 Task: Add another dropdown answer.
Action: Mouse moved to (970, 287)
Screenshot: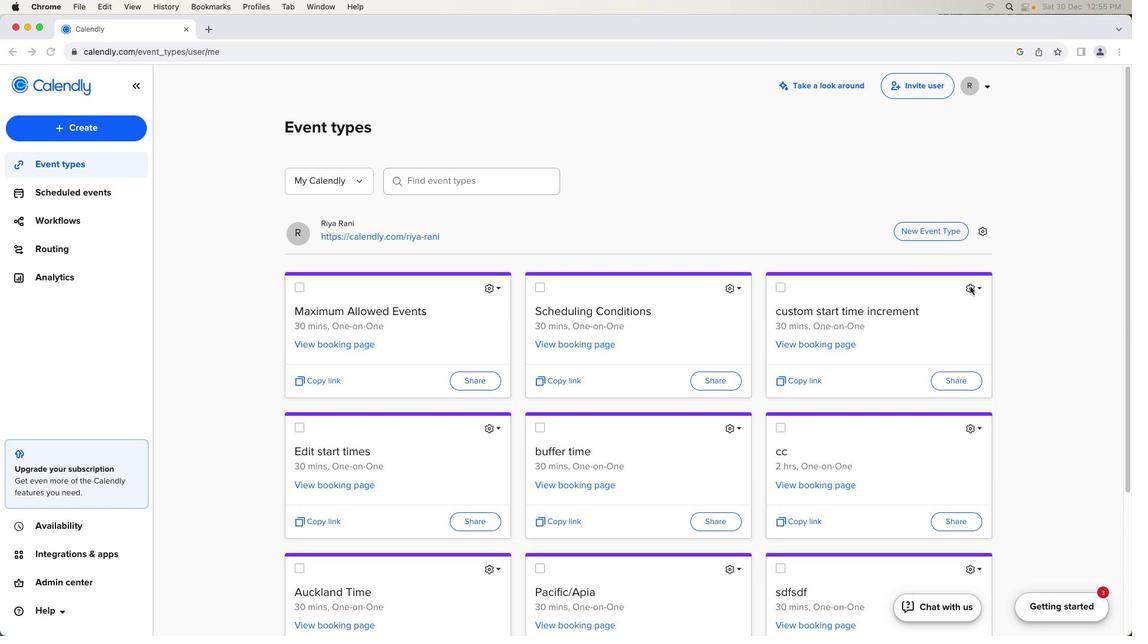 
Action: Mouse pressed left at (970, 287)
Screenshot: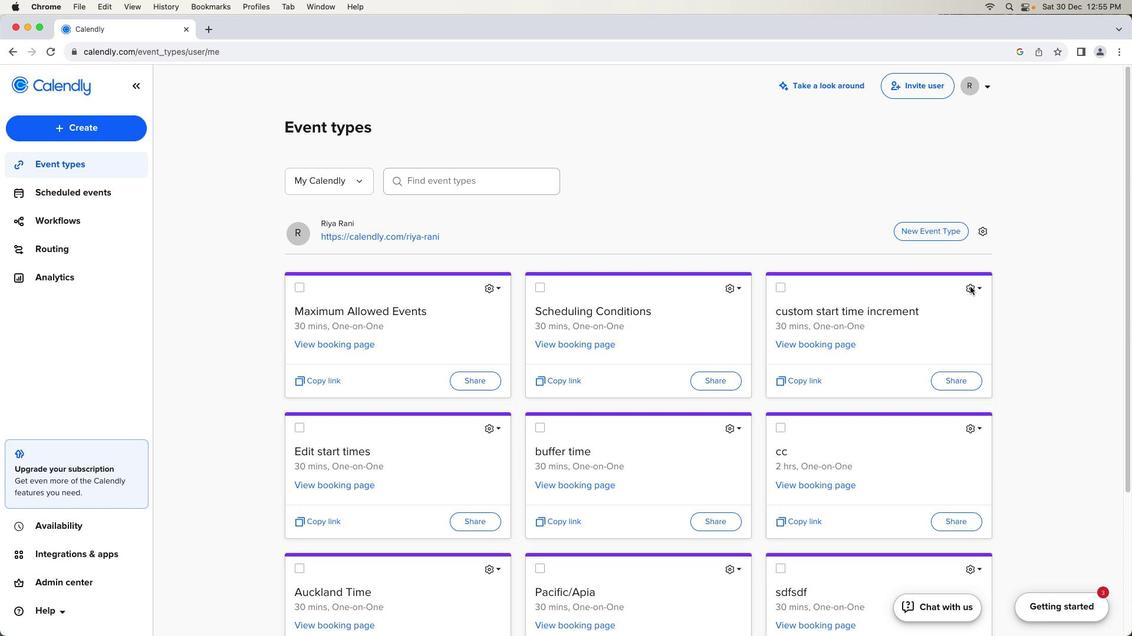 
Action: Mouse pressed left at (970, 287)
Screenshot: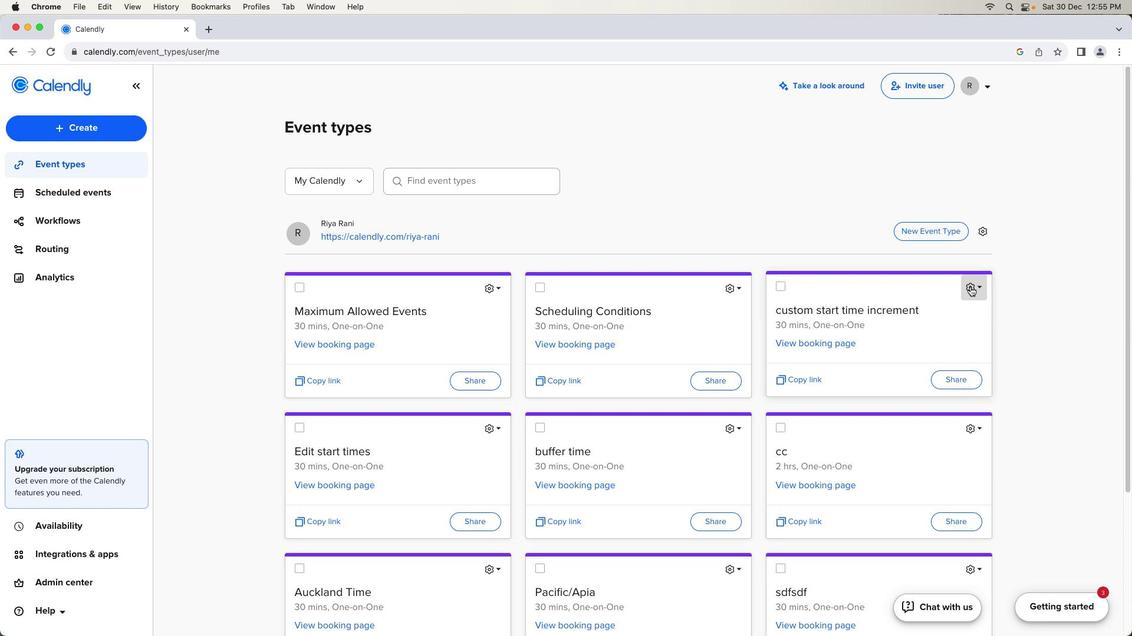 
Action: Mouse moved to (901, 326)
Screenshot: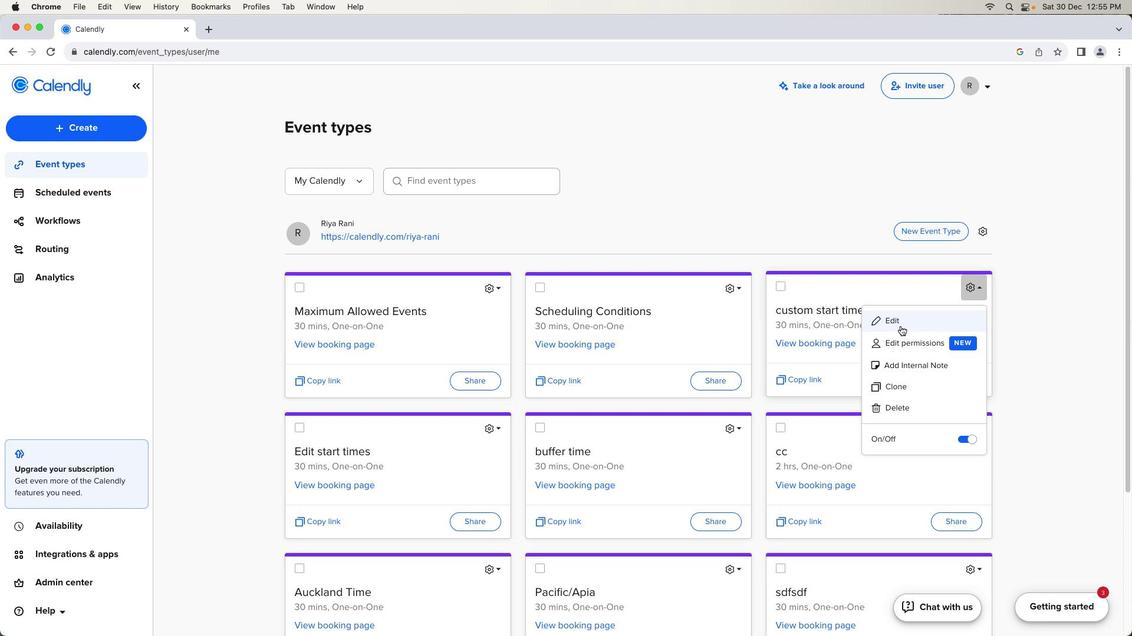 
Action: Mouse pressed left at (901, 326)
Screenshot: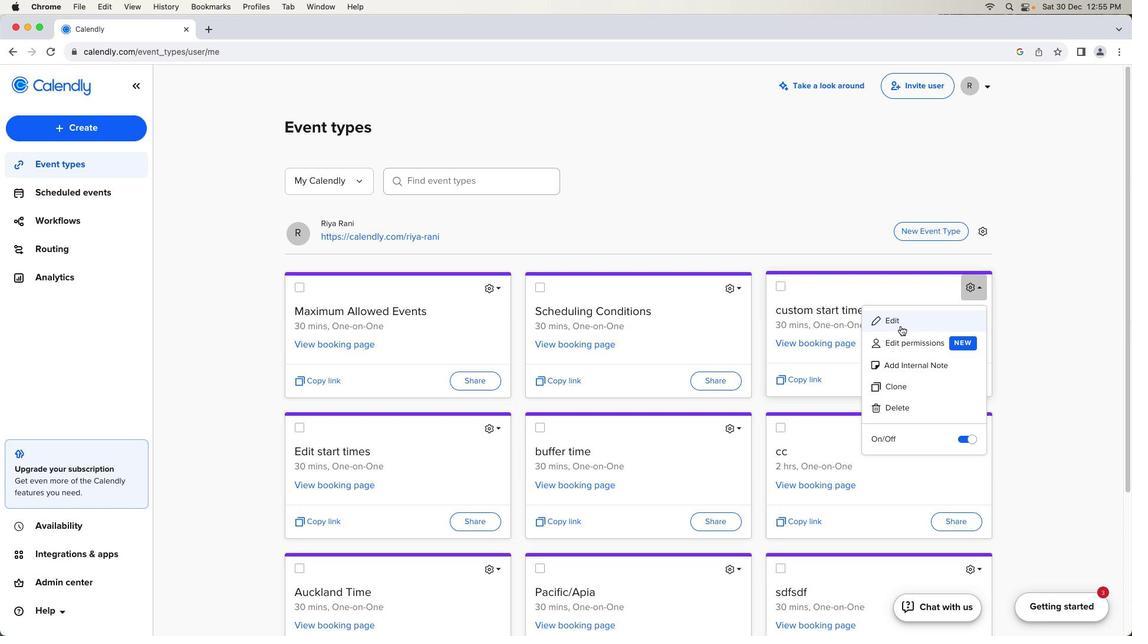 
Action: Mouse moved to (240, 459)
Screenshot: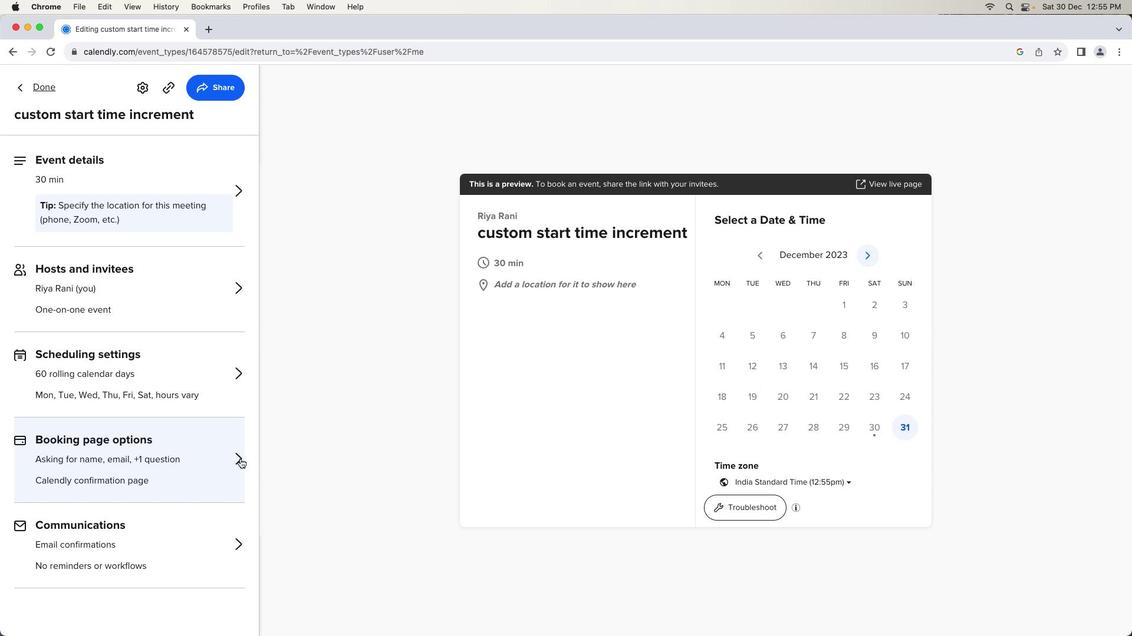 
Action: Mouse pressed left at (240, 459)
Screenshot: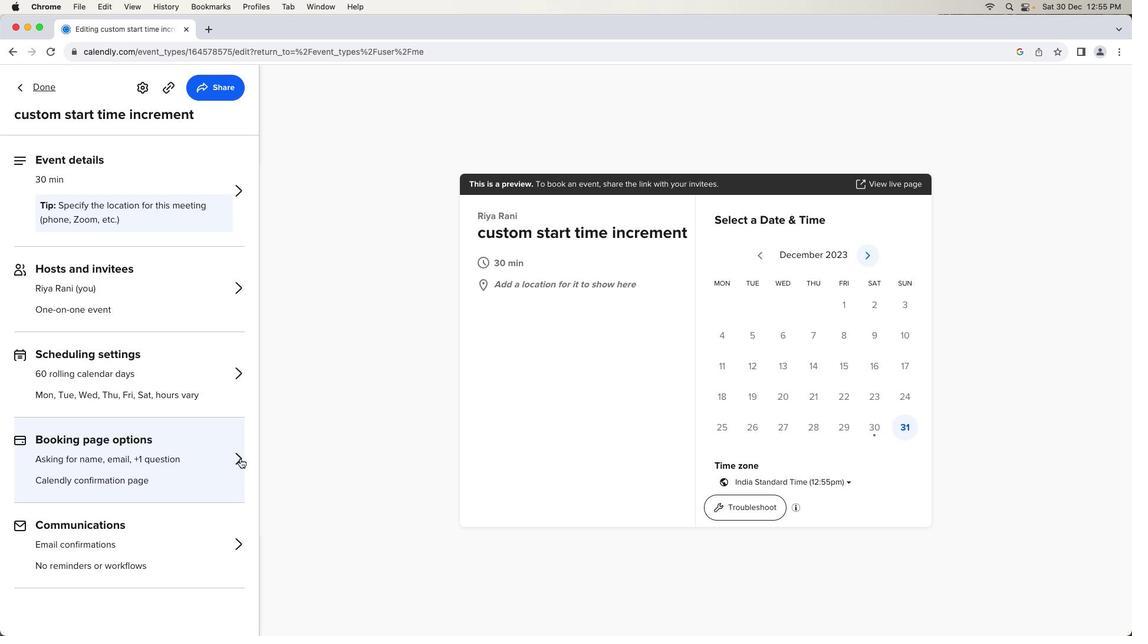 
Action: Mouse moved to (148, 387)
Screenshot: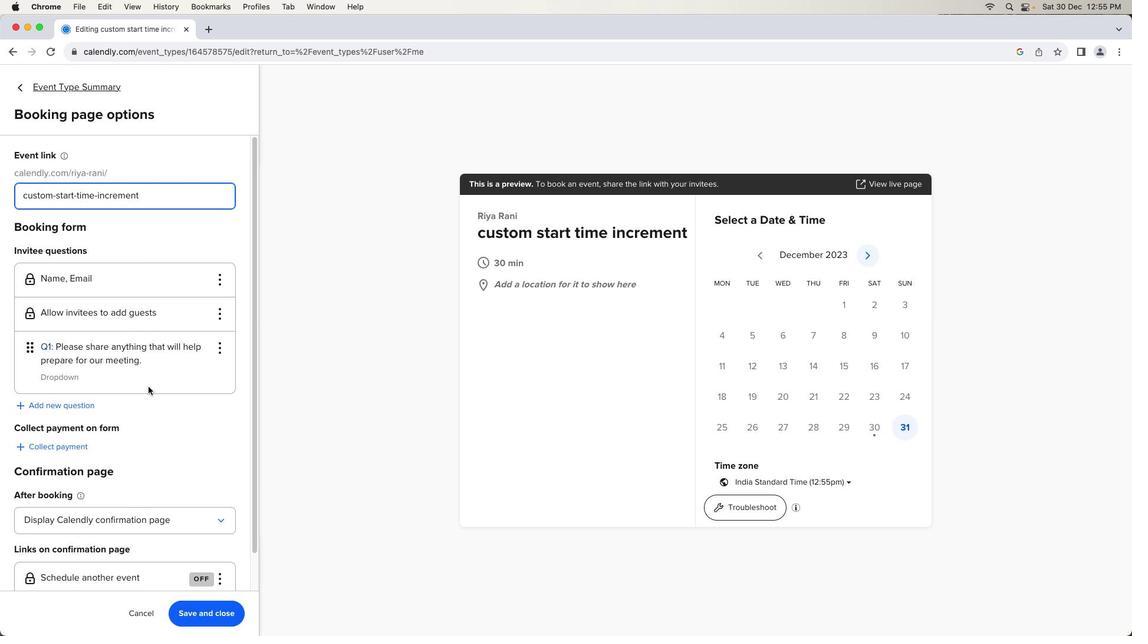 
Action: Mouse scrolled (148, 387) with delta (0, 0)
Screenshot: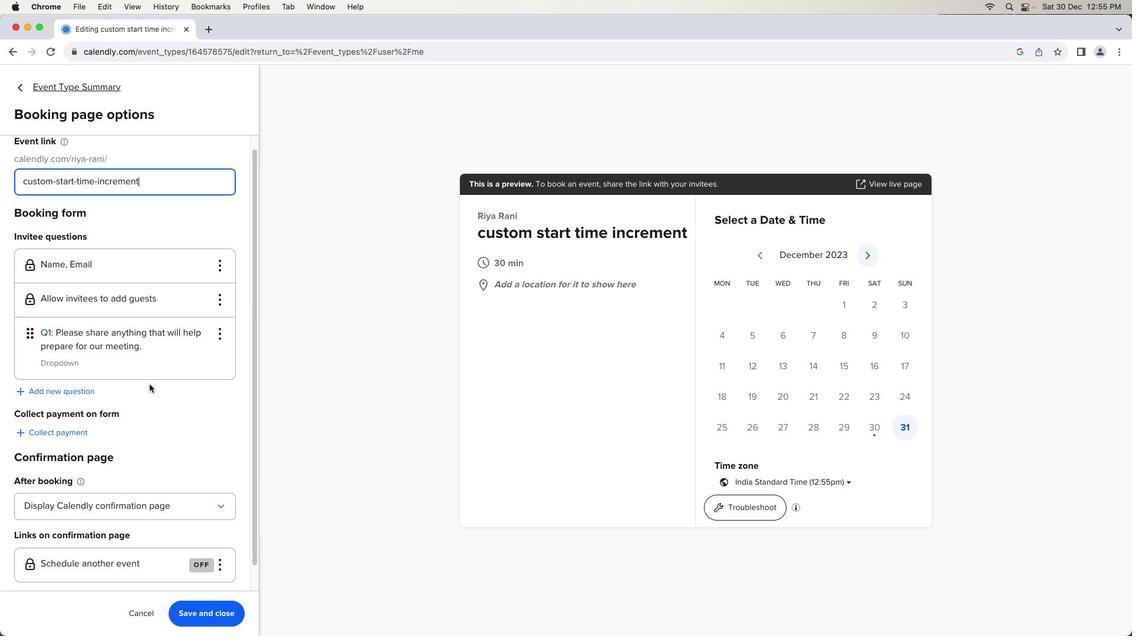 
Action: Mouse moved to (148, 386)
Screenshot: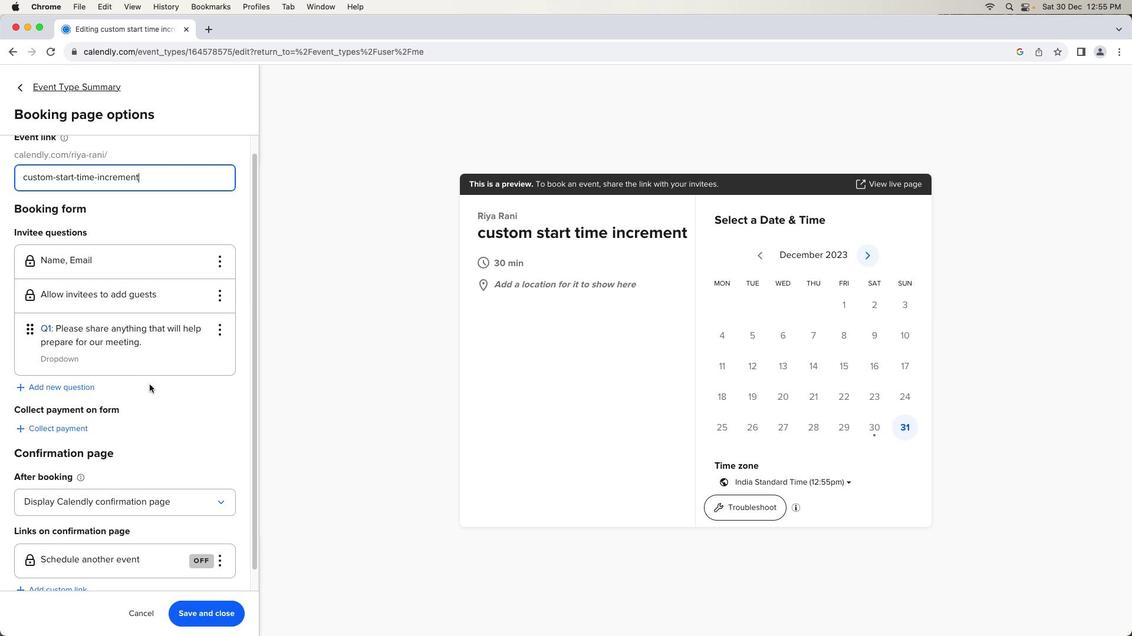 
Action: Mouse scrolled (148, 386) with delta (0, 0)
Screenshot: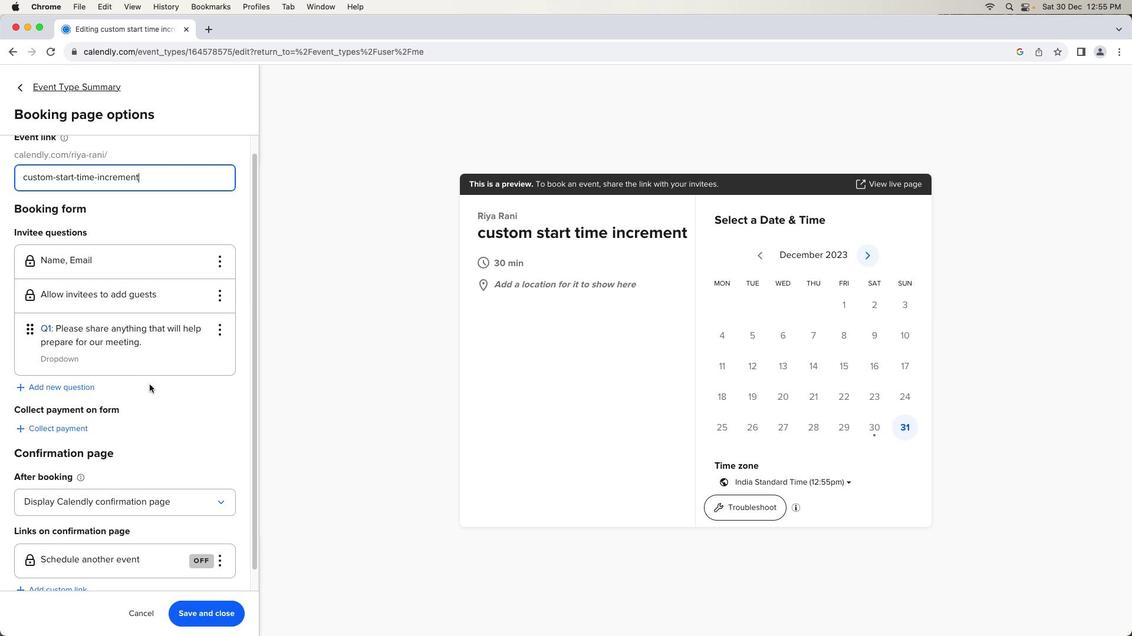 
Action: Mouse scrolled (148, 386) with delta (0, -1)
Screenshot: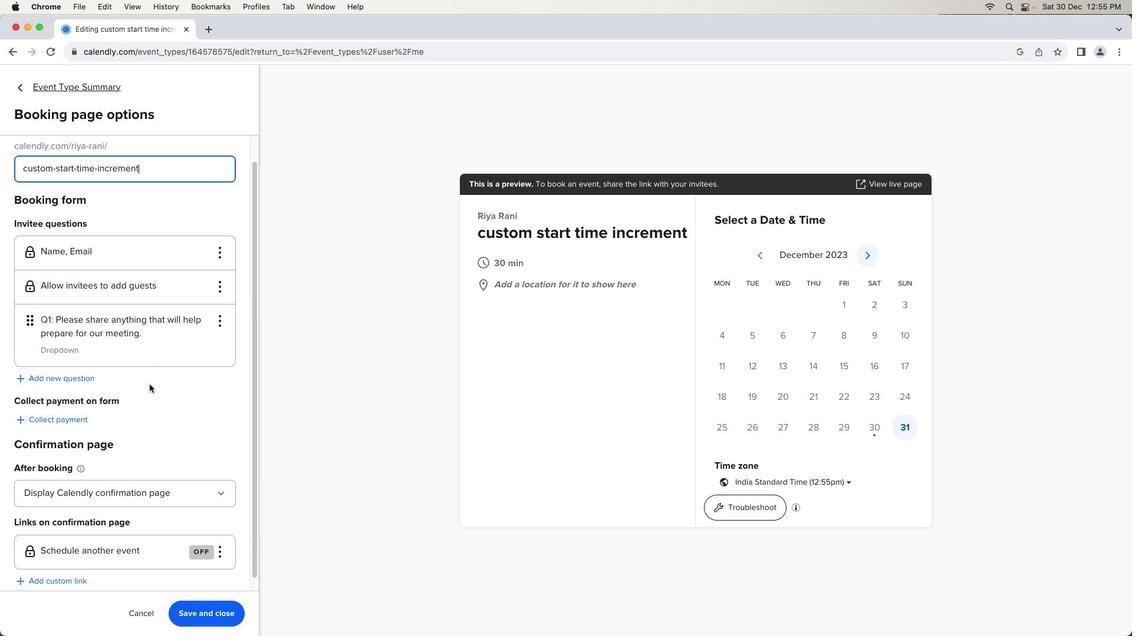 
Action: Mouse moved to (149, 385)
Screenshot: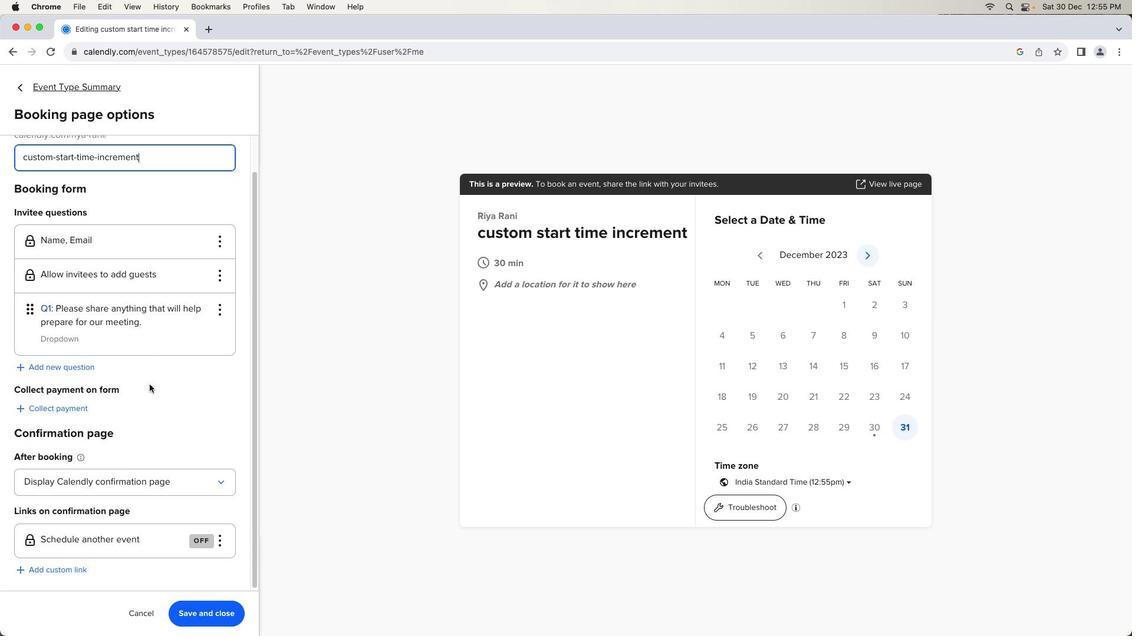 
Action: Mouse scrolled (149, 385) with delta (0, -1)
Screenshot: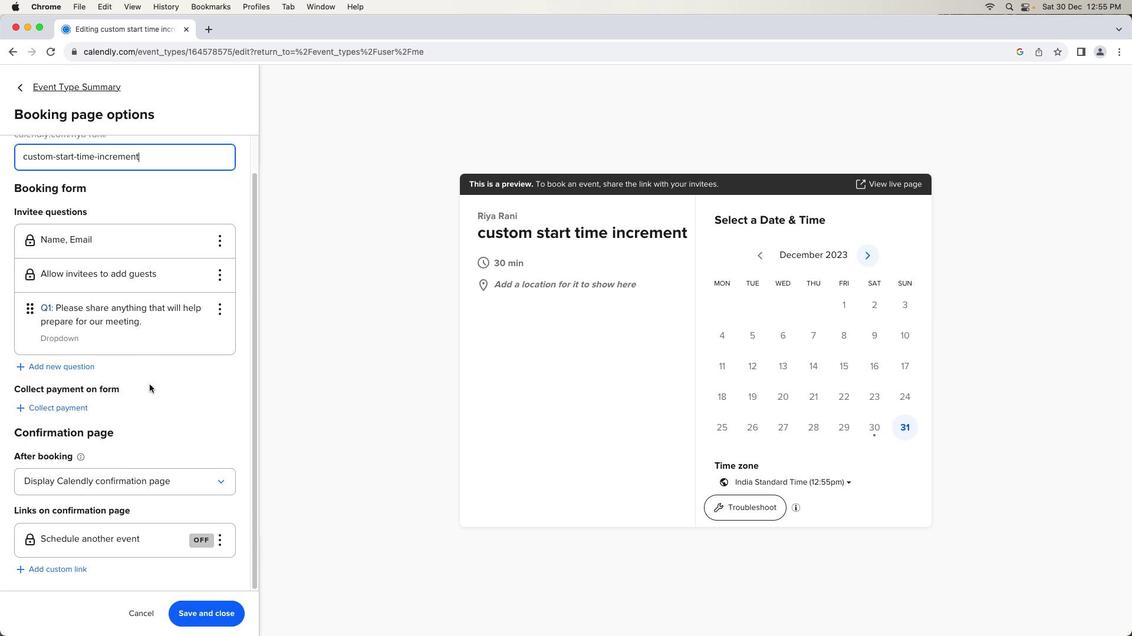 
Action: Mouse scrolled (149, 385) with delta (0, 0)
Screenshot: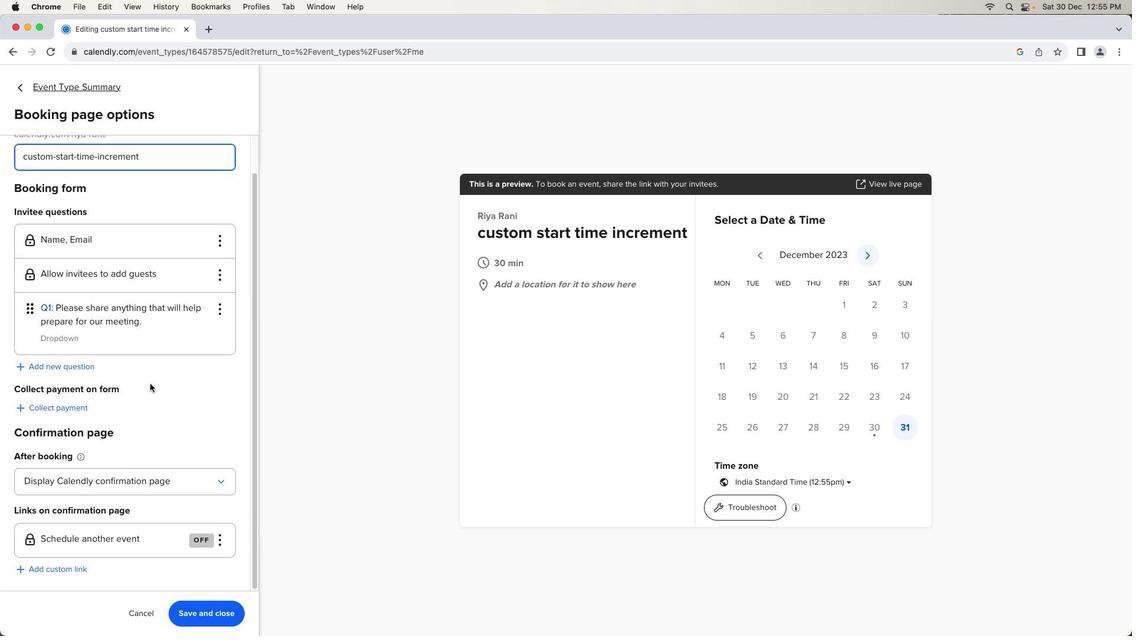 
Action: Mouse moved to (149, 384)
Screenshot: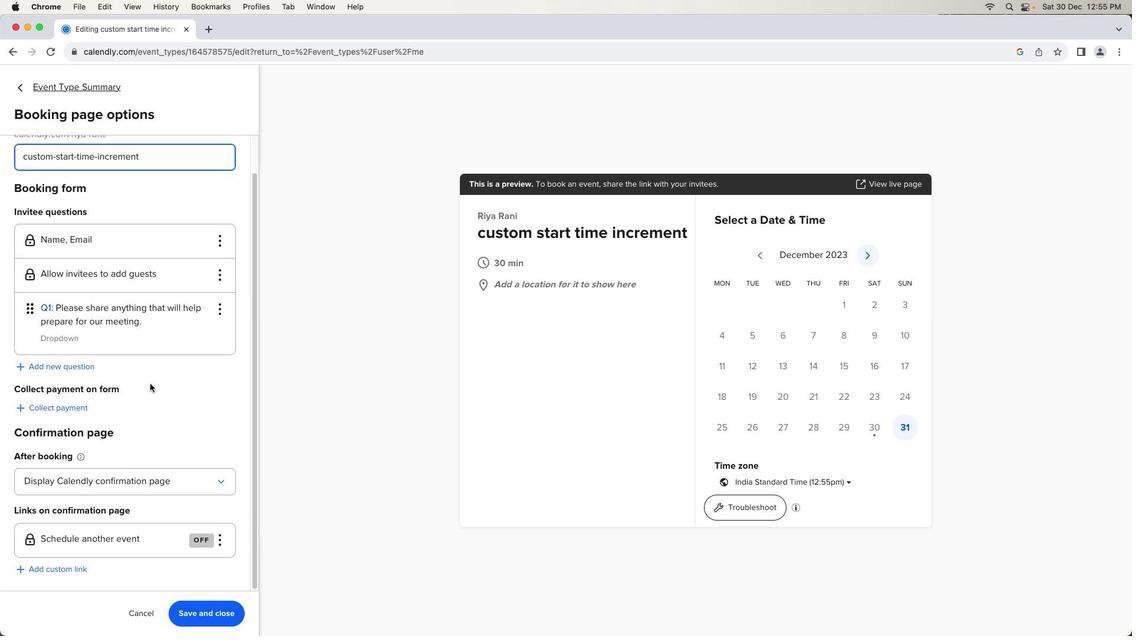 
Action: Mouse scrolled (149, 384) with delta (0, 0)
Screenshot: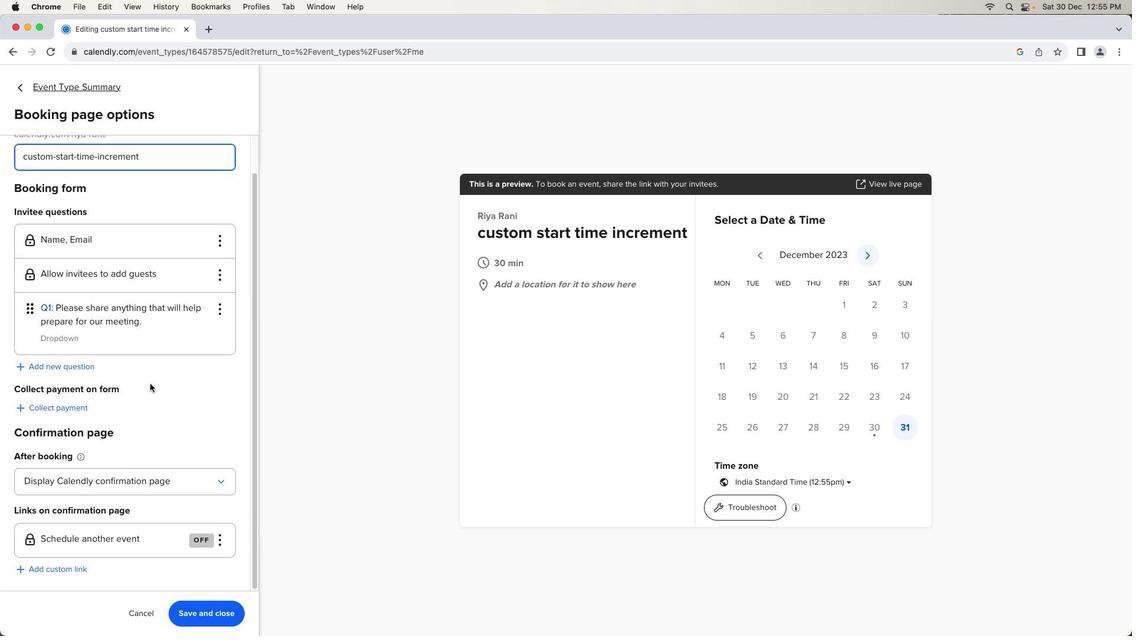 
Action: Mouse moved to (149, 384)
Screenshot: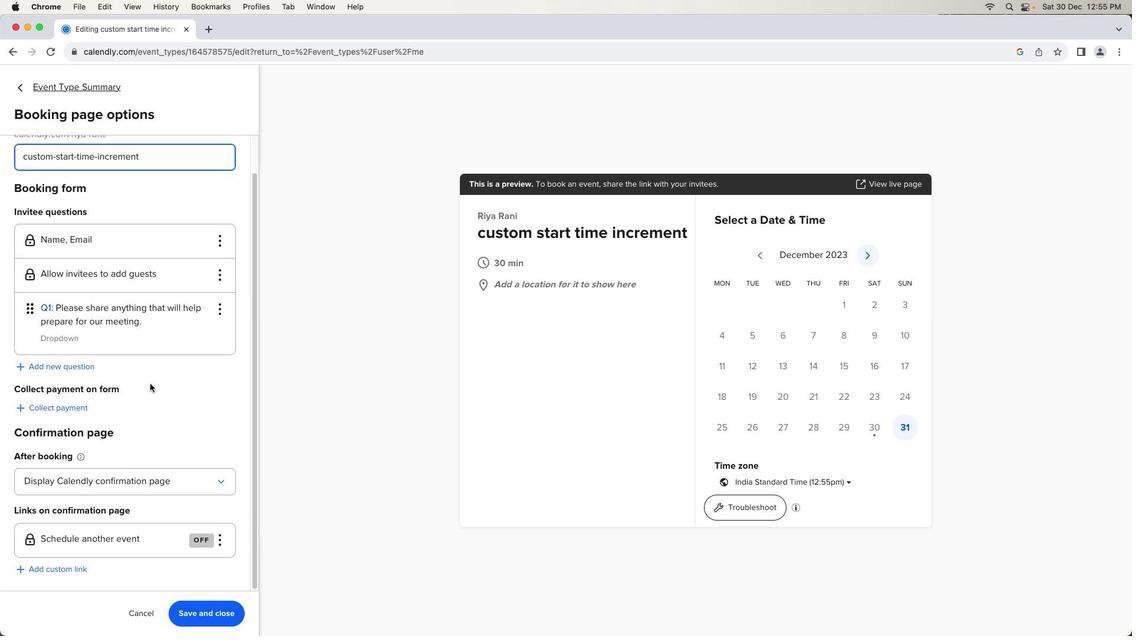 
Action: Mouse scrolled (149, 384) with delta (0, -1)
Screenshot: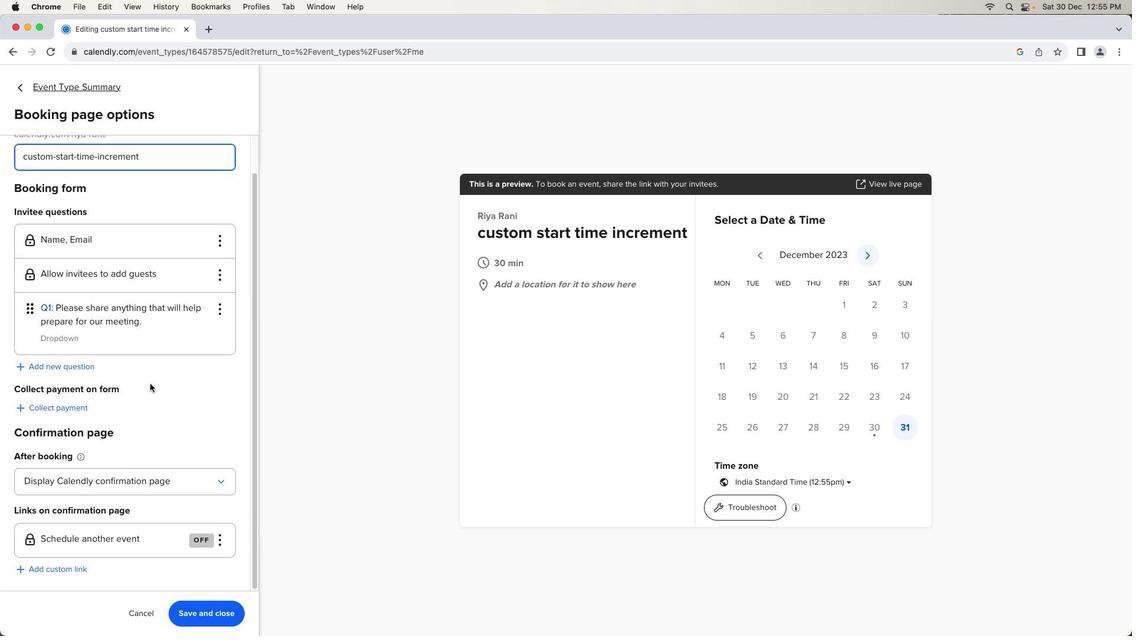 
Action: Mouse moved to (219, 310)
Screenshot: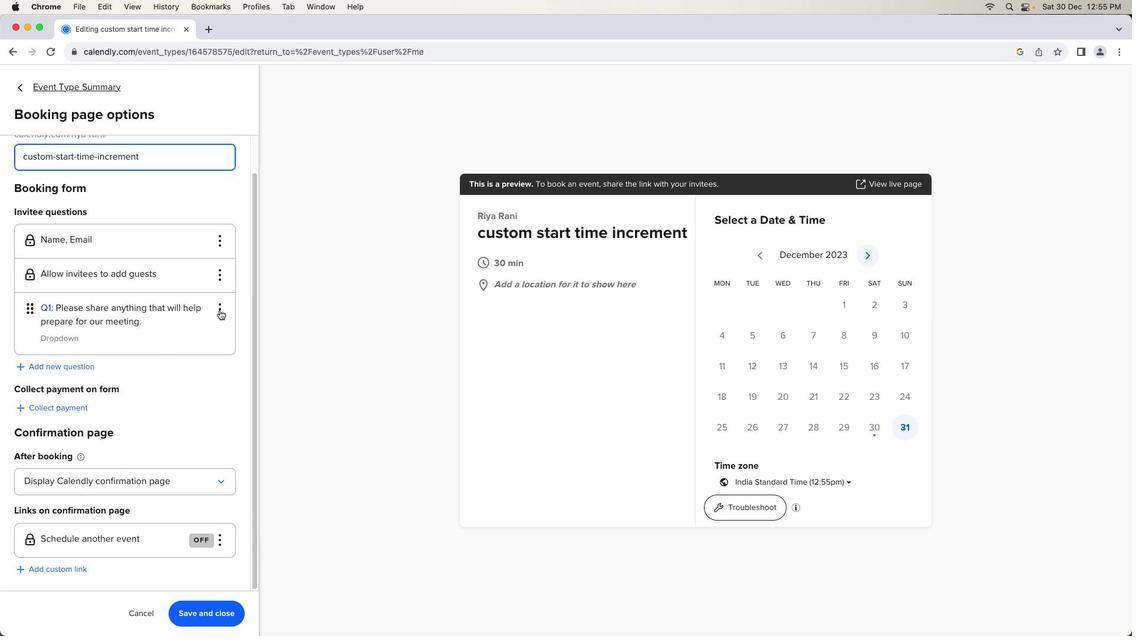
Action: Mouse pressed left at (219, 310)
Screenshot: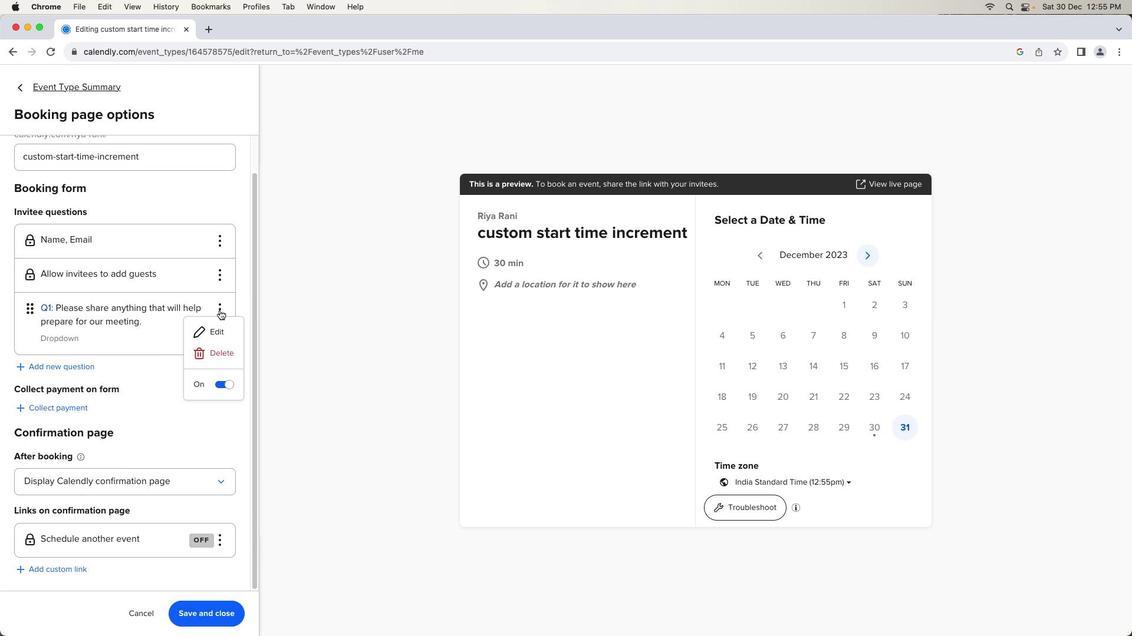
Action: Mouse moved to (218, 327)
Screenshot: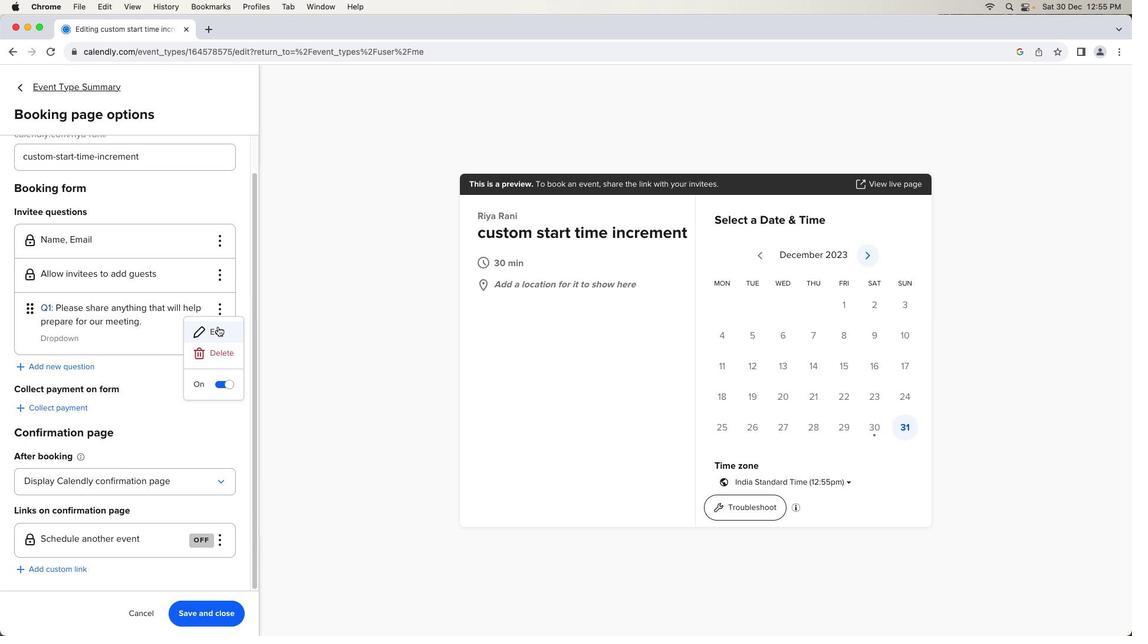 
Action: Mouse pressed left at (218, 327)
Screenshot: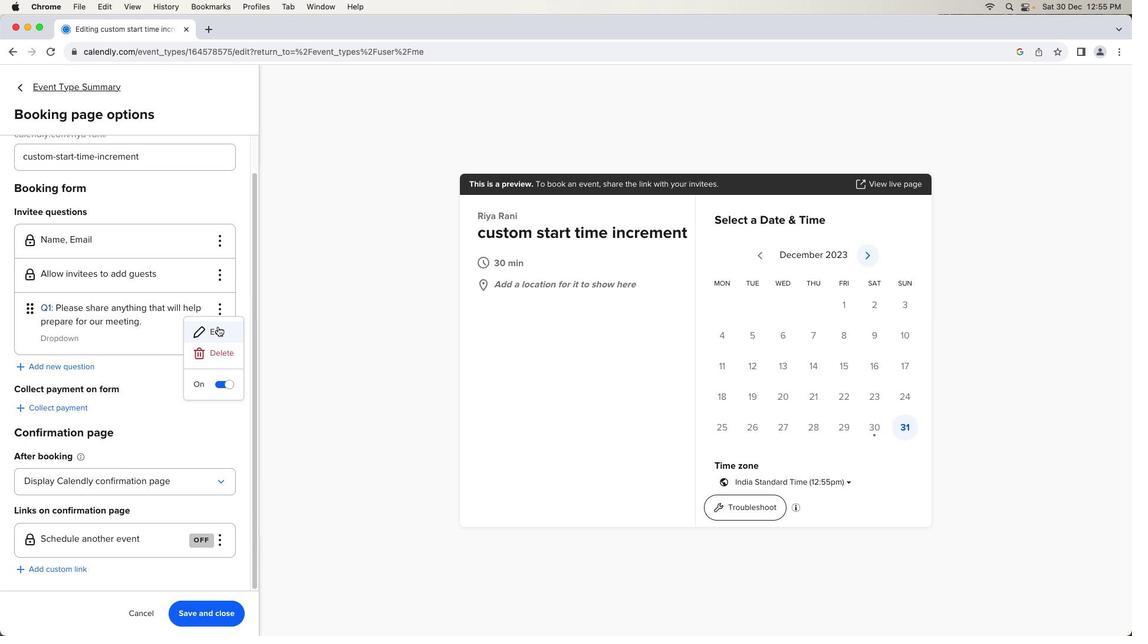 
Action: Mouse moved to (512, 428)
Screenshot: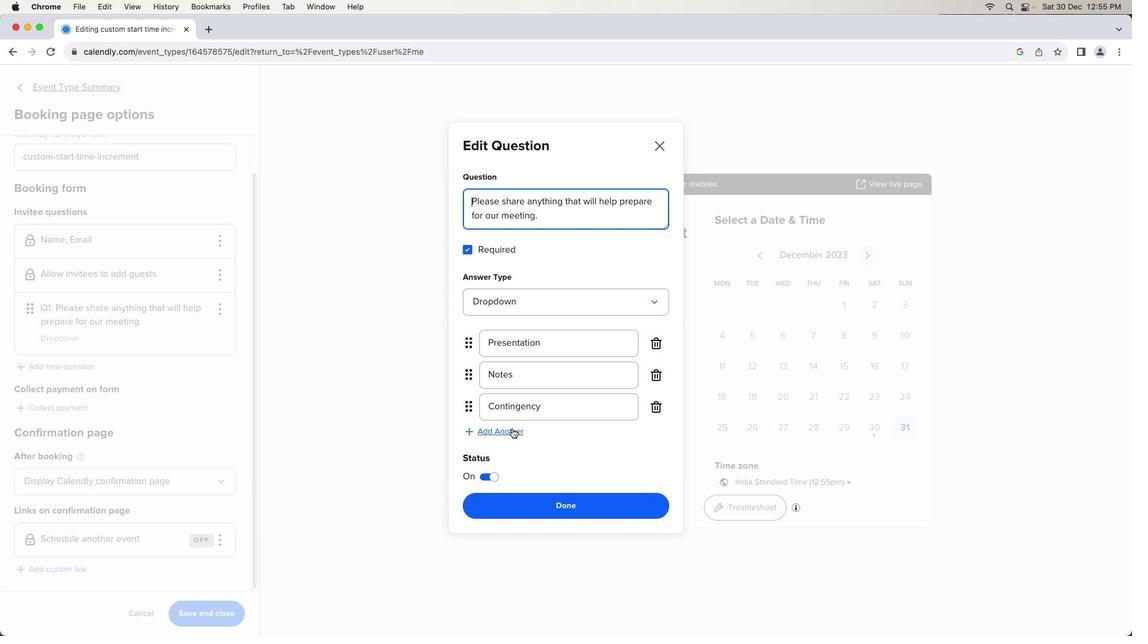 
Action: Mouse pressed left at (512, 428)
Screenshot: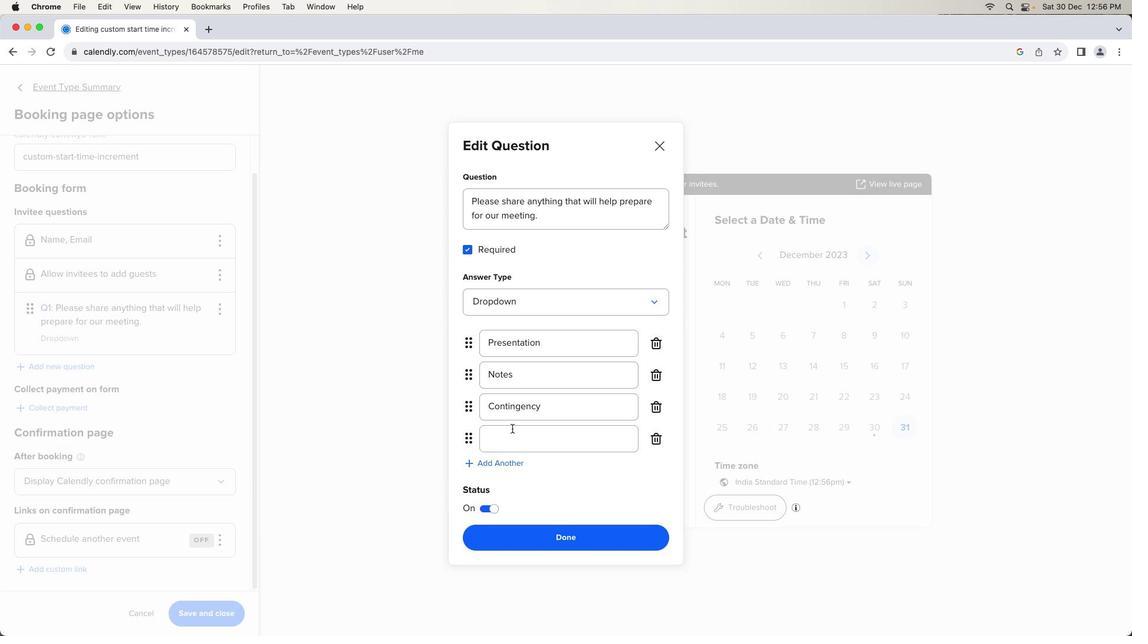 
Action: Mouse moved to (556, 441)
Screenshot: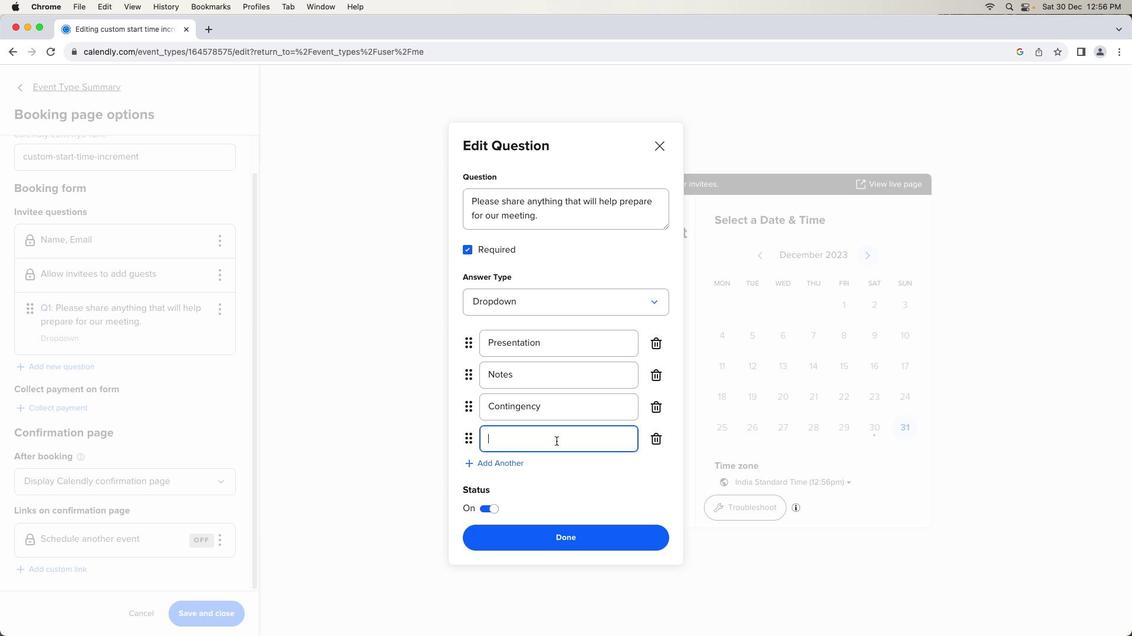 
Action: Mouse pressed left at (556, 441)
Screenshot: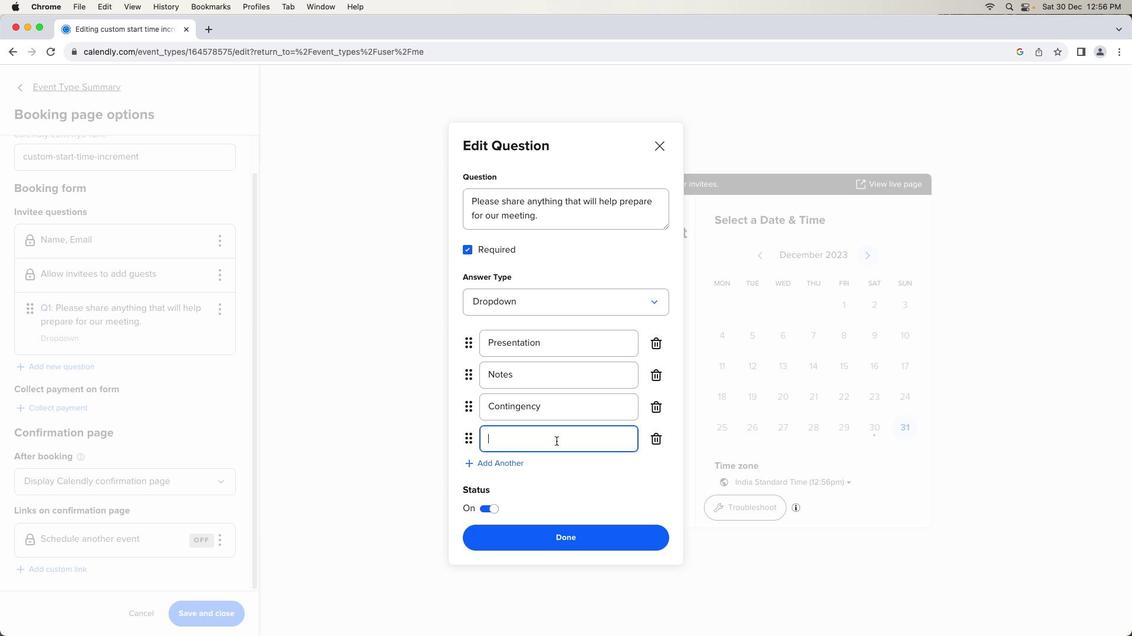 
Action: Mouse moved to (560, 445)
Screenshot: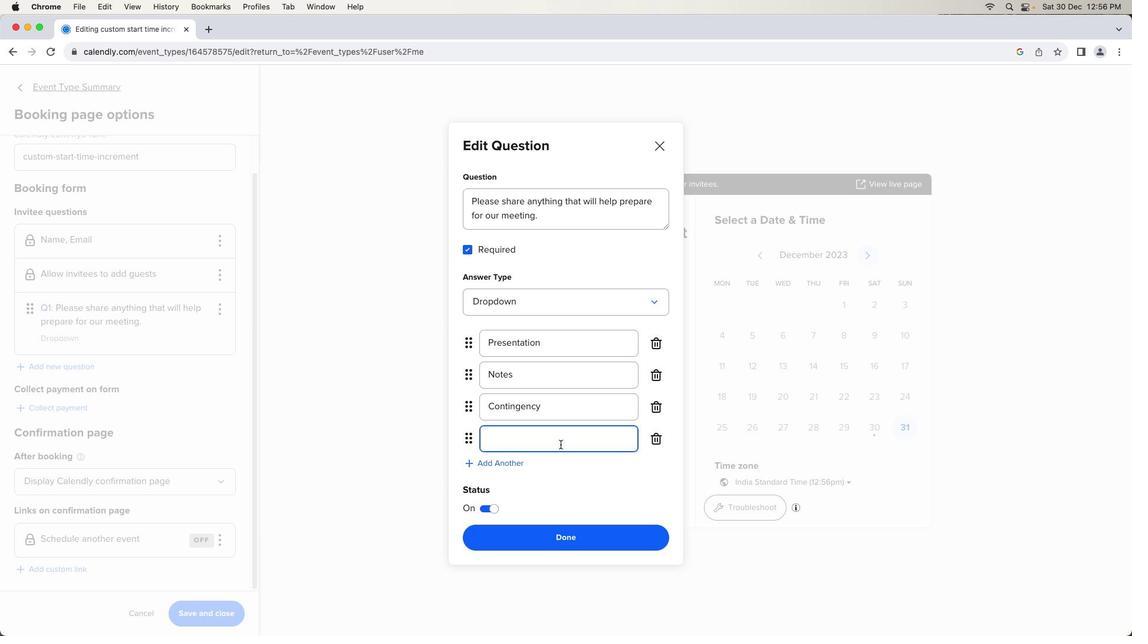 
Action: Key pressed Key.space
Screenshot: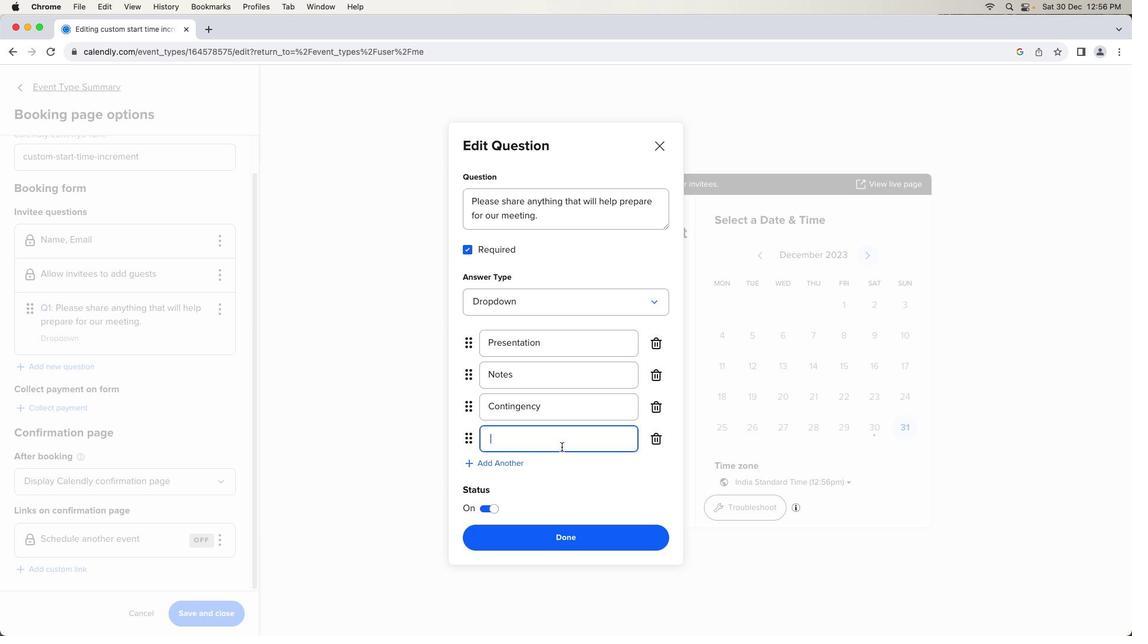 
Action: Mouse moved to (579, 541)
Screenshot: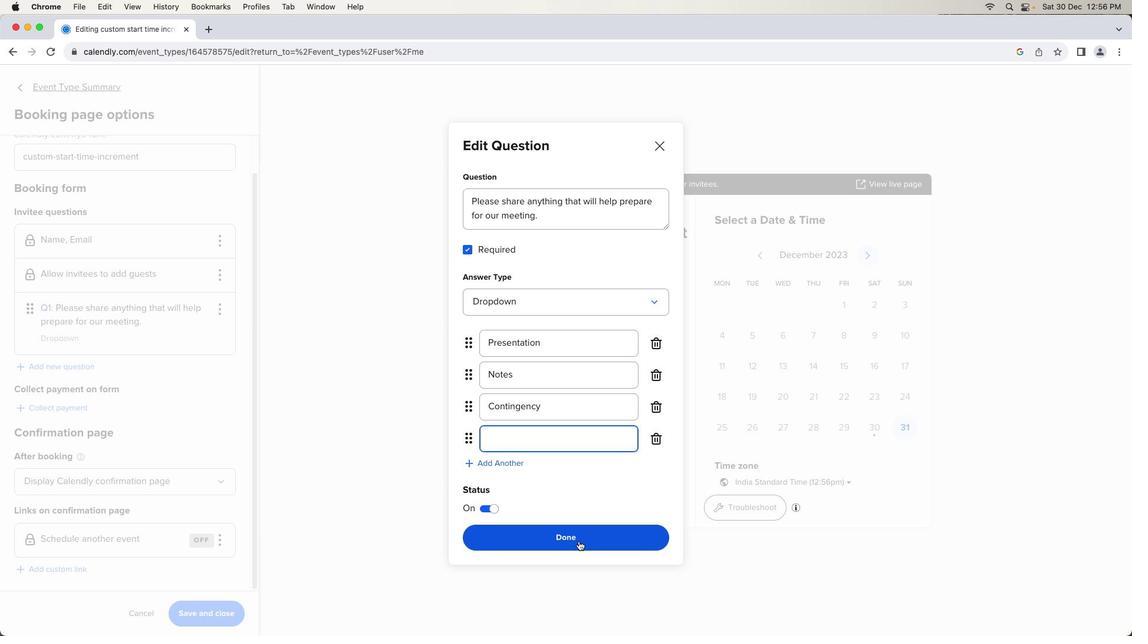 
Action: Mouse pressed left at (579, 541)
Screenshot: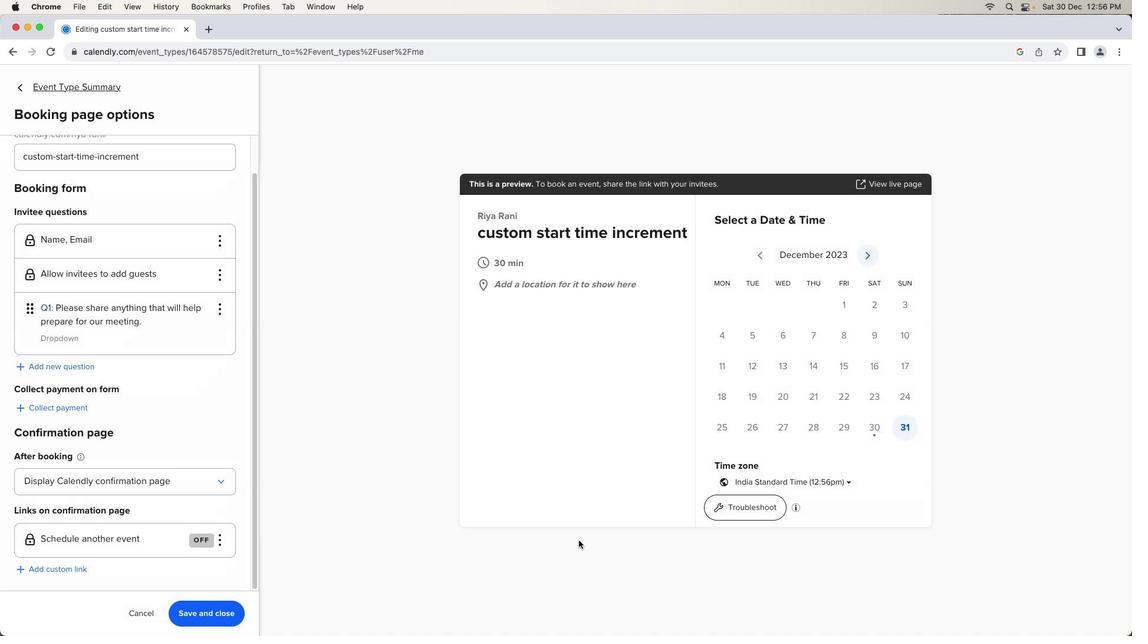 
Action: Mouse moved to (217, 616)
Screenshot: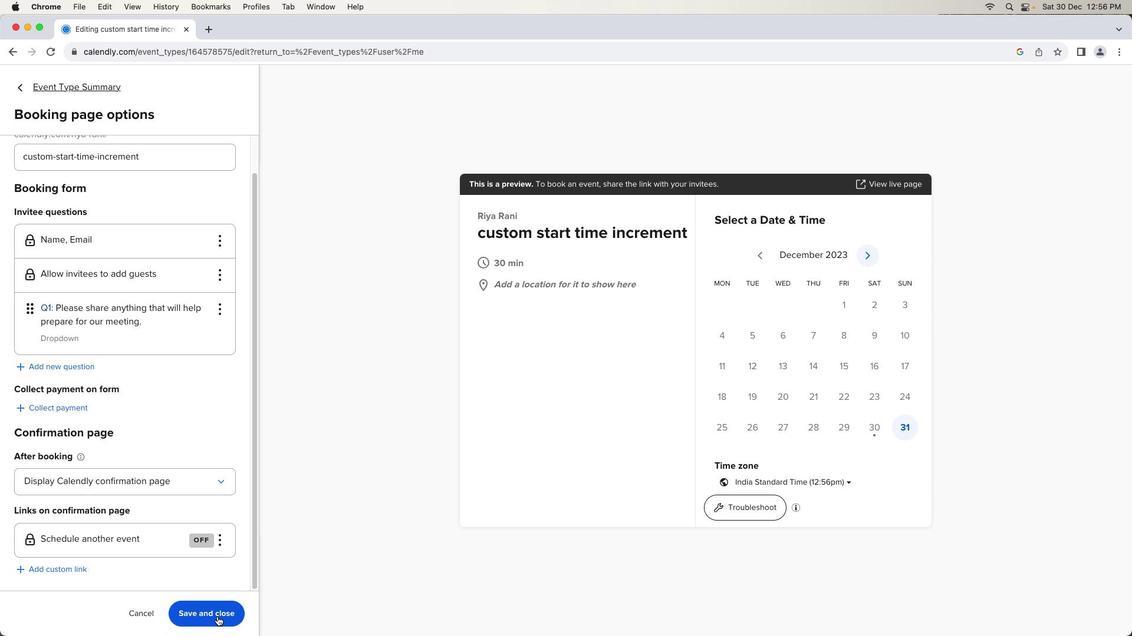 
Action: Mouse pressed left at (217, 616)
Screenshot: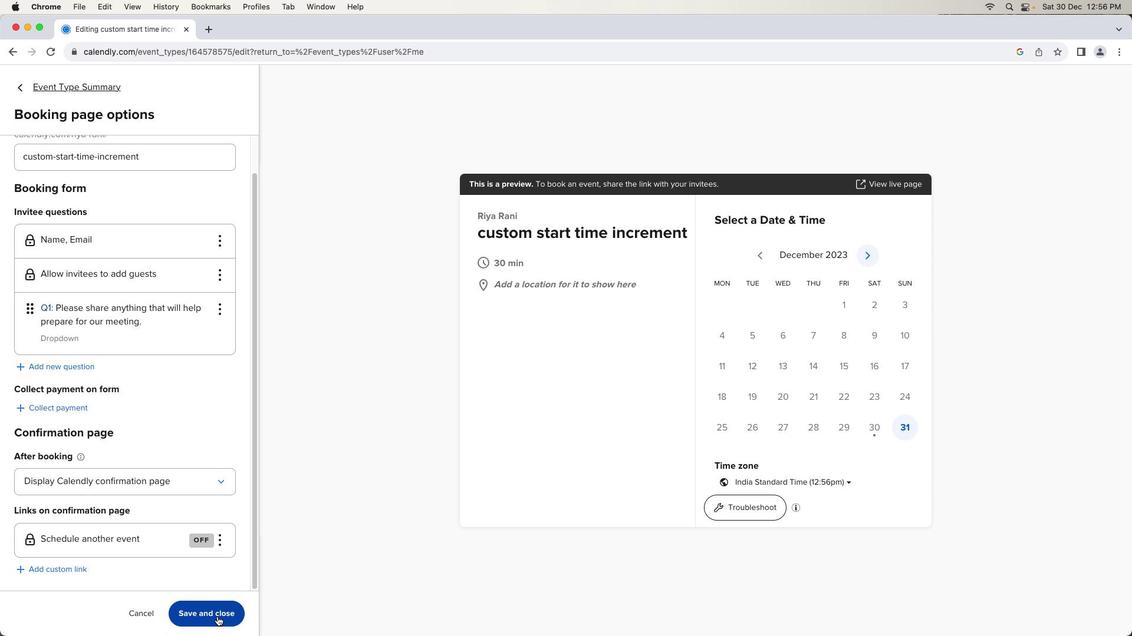 
Action: Mouse moved to (557, 471)
Screenshot: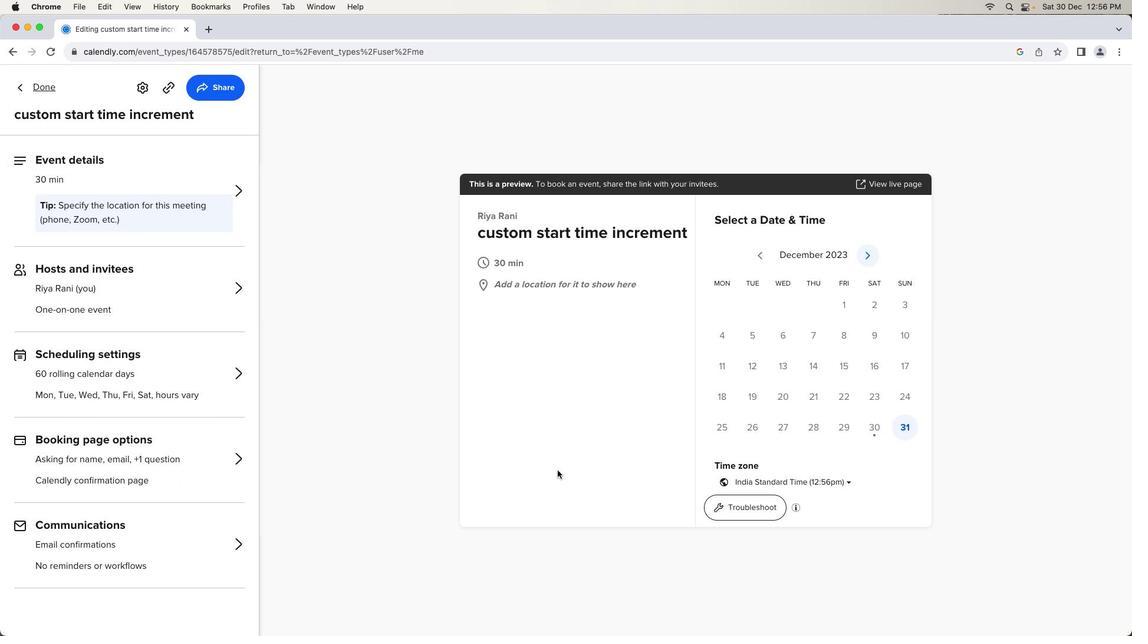 
